 Task: Enable feed tracking for specific objects for users
Action: Mouse moved to (205, 182)
Screenshot: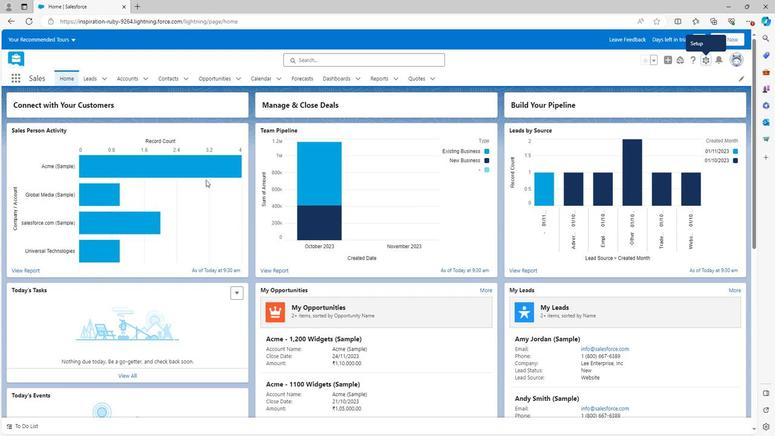 
Action: Mouse scrolled (205, 181) with delta (0, 0)
Screenshot: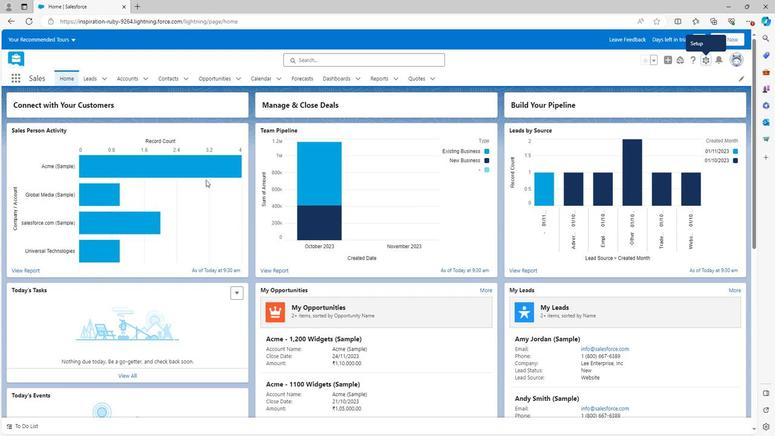 
Action: Mouse scrolled (205, 181) with delta (0, 0)
Screenshot: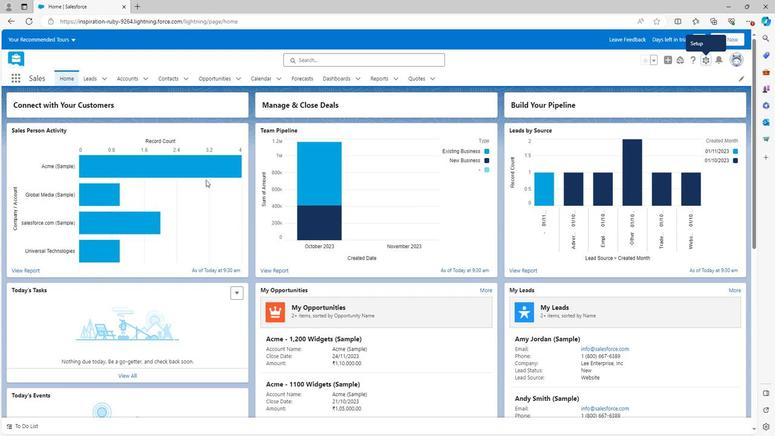 
Action: Mouse scrolled (205, 181) with delta (0, 0)
Screenshot: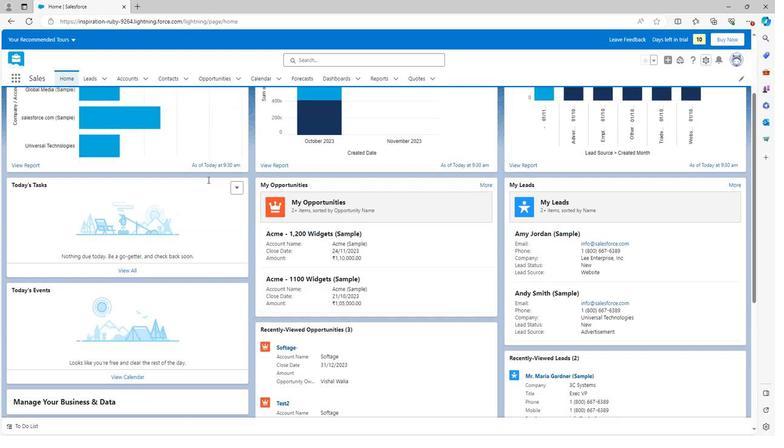 
Action: Mouse scrolled (205, 181) with delta (0, 0)
Screenshot: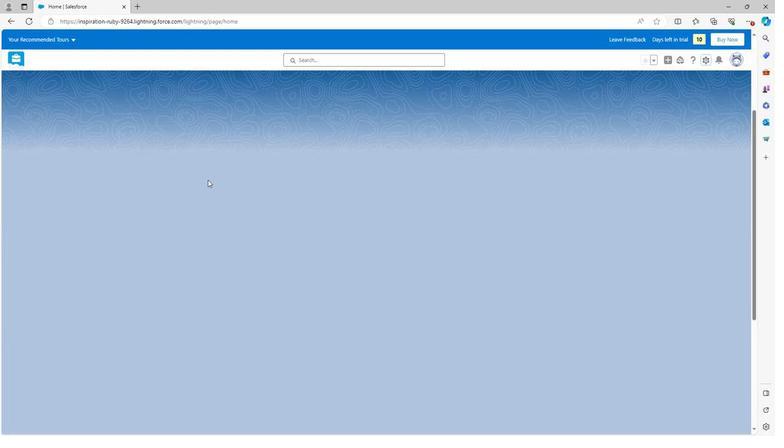 
Action: Mouse scrolled (205, 181) with delta (0, 0)
Screenshot: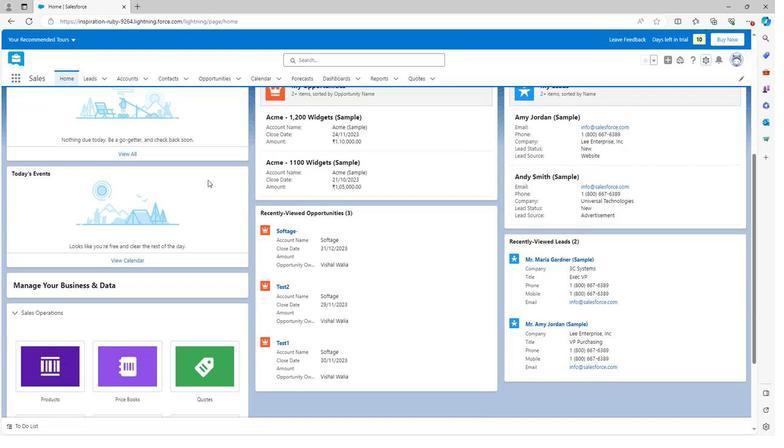 
Action: Mouse scrolled (205, 181) with delta (0, 0)
Screenshot: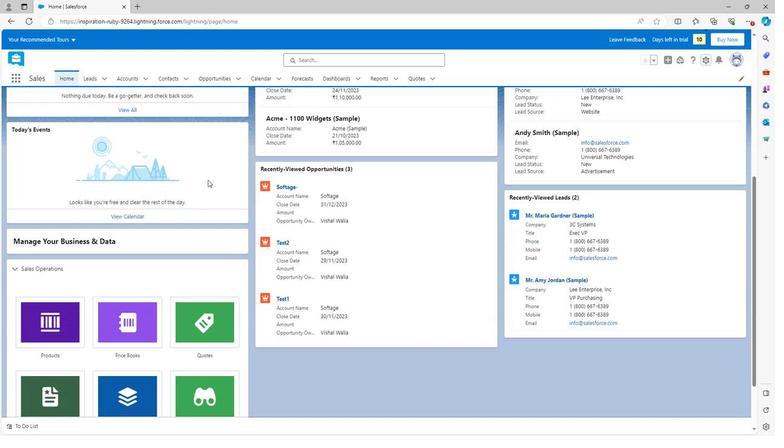 
Action: Mouse scrolled (205, 181) with delta (0, 0)
Screenshot: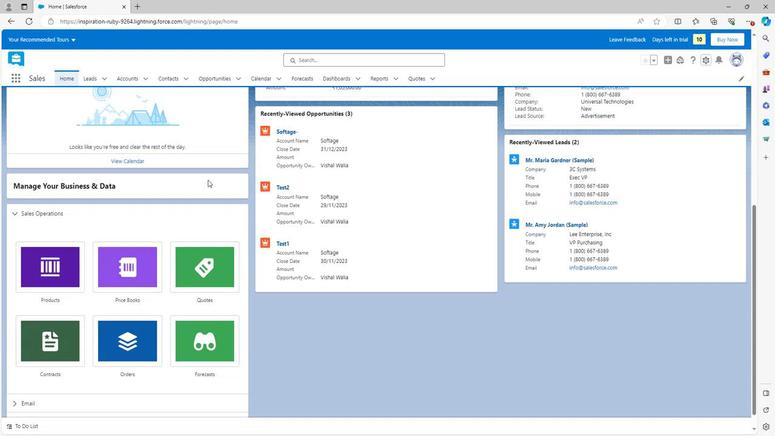 
Action: Mouse scrolled (205, 182) with delta (0, 0)
Screenshot: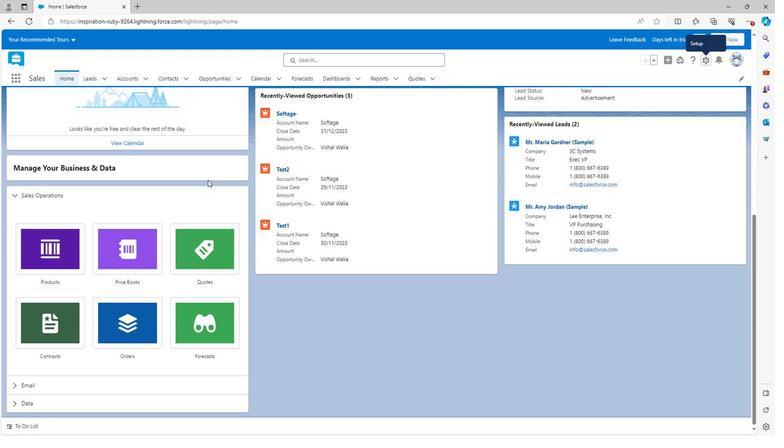 
Action: Mouse scrolled (205, 182) with delta (0, 0)
Screenshot: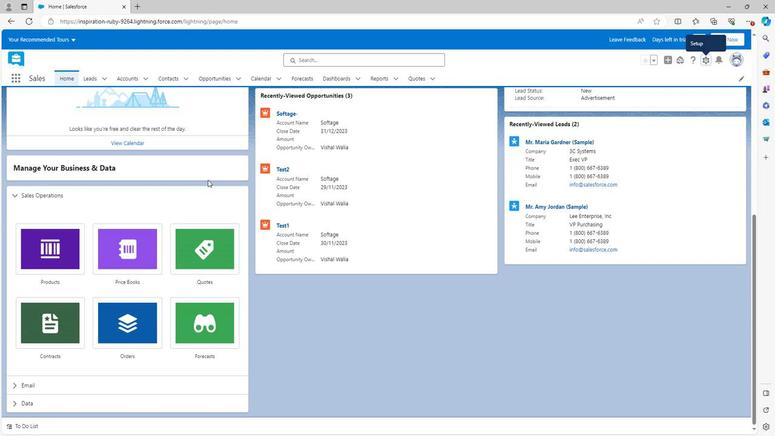 
Action: Mouse scrolled (205, 182) with delta (0, 0)
Screenshot: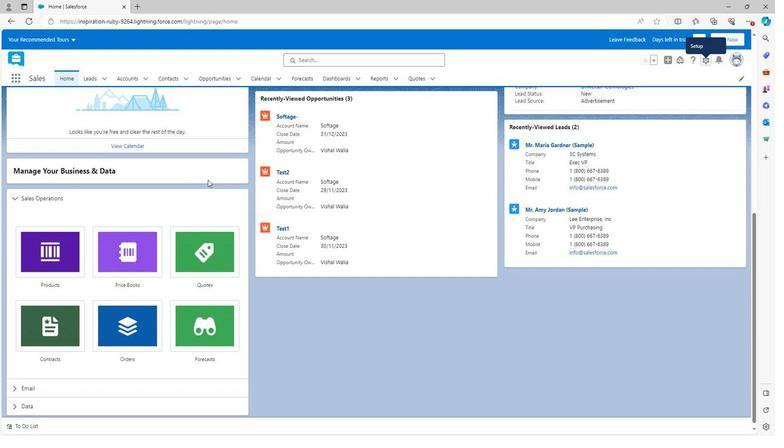 
Action: Mouse scrolled (205, 182) with delta (0, 0)
Screenshot: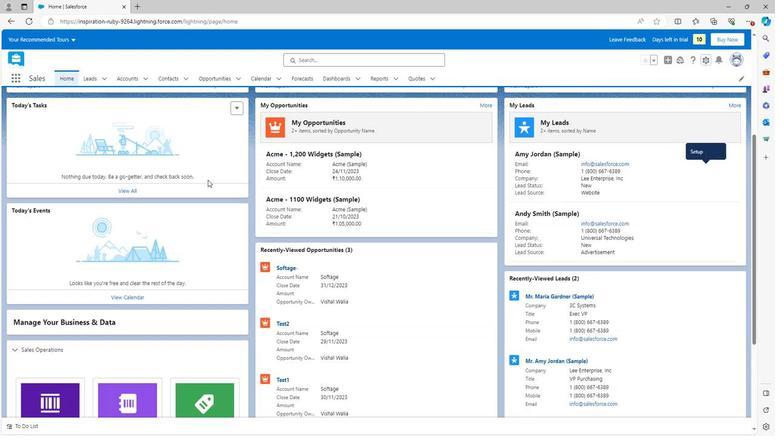 
Action: Mouse scrolled (205, 182) with delta (0, 0)
Screenshot: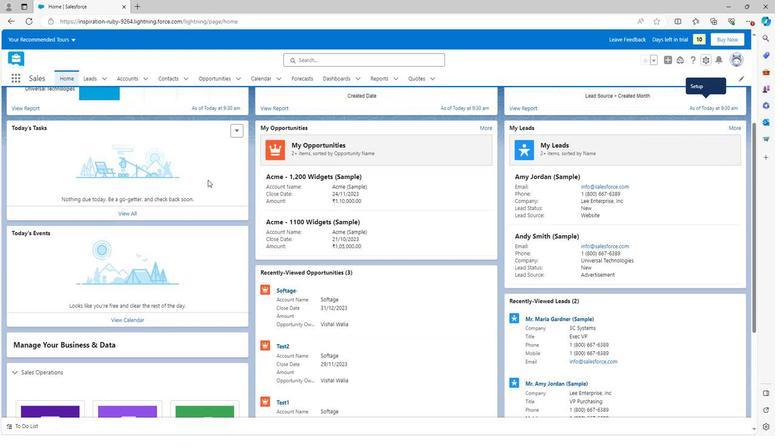 
Action: Mouse scrolled (205, 182) with delta (0, 0)
Screenshot: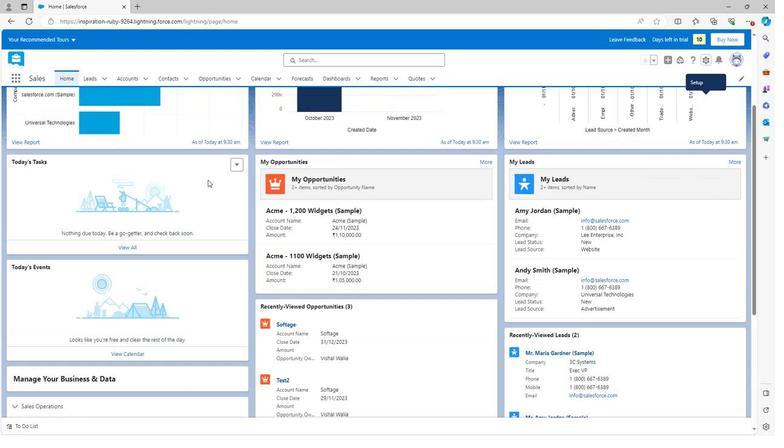 
Action: Mouse scrolled (205, 182) with delta (0, 0)
Screenshot: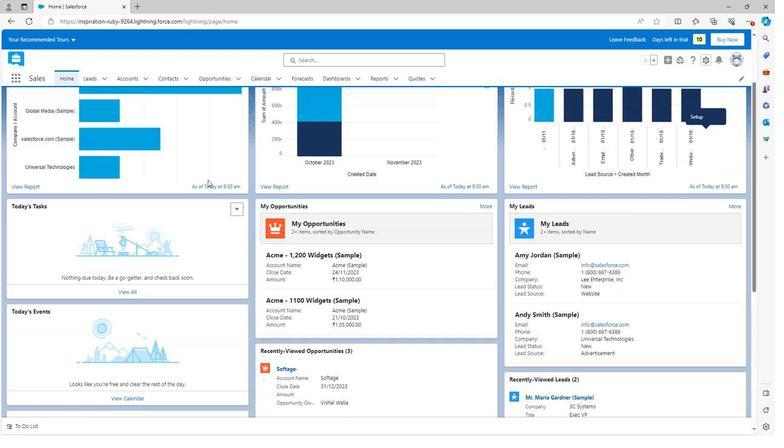
Action: Mouse scrolled (205, 182) with delta (0, 0)
Screenshot: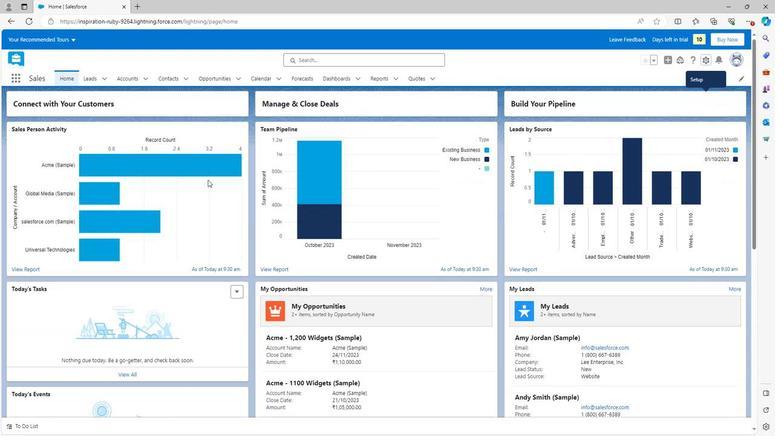 
Action: Mouse moved to (705, 64)
Screenshot: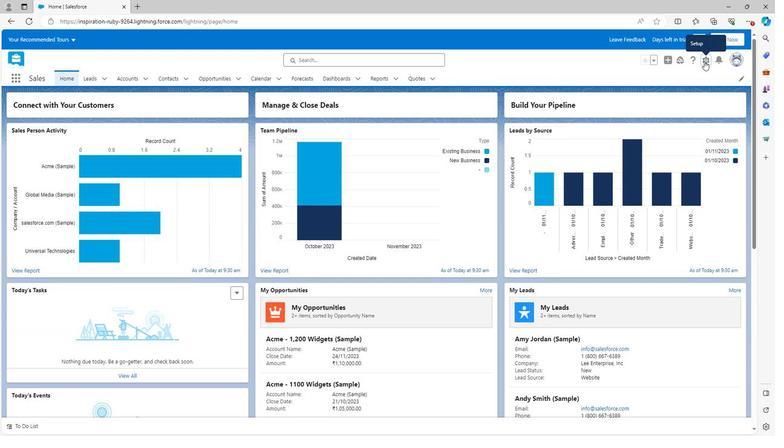 
Action: Mouse pressed left at (705, 64)
Screenshot: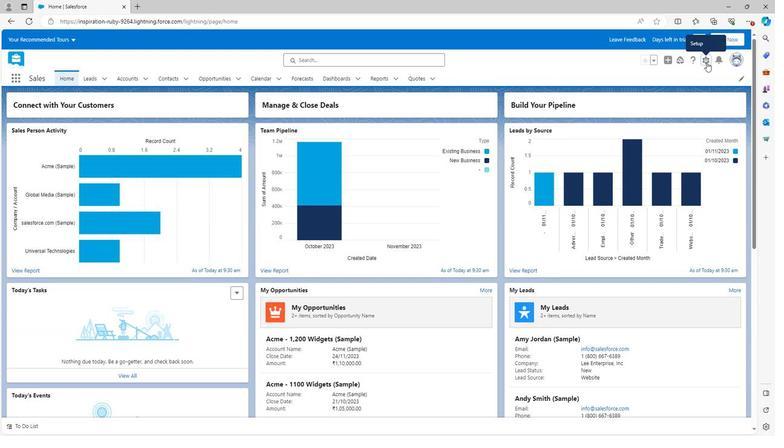 
Action: Mouse moved to (678, 84)
Screenshot: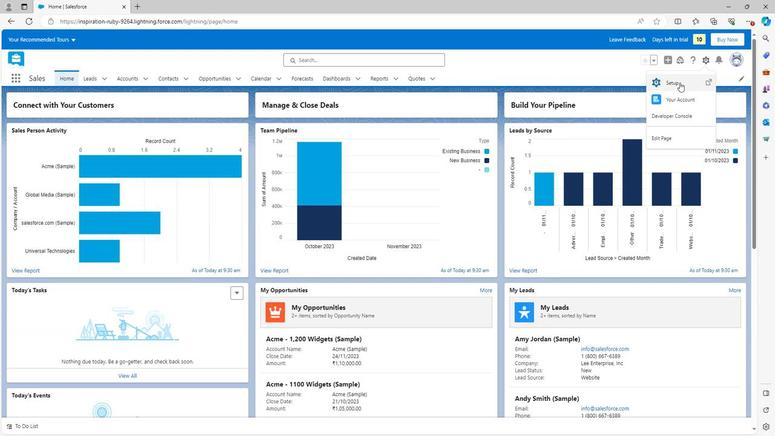 
Action: Mouse pressed left at (678, 84)
Screenshot: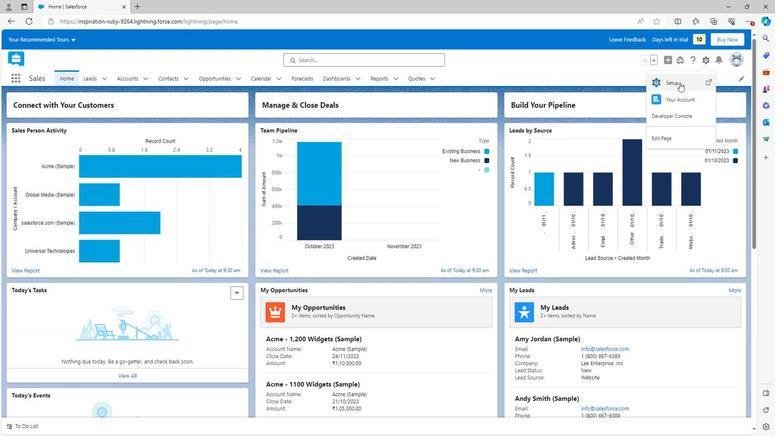 
Action: Mouse moved to (4, 320)
Screenshot: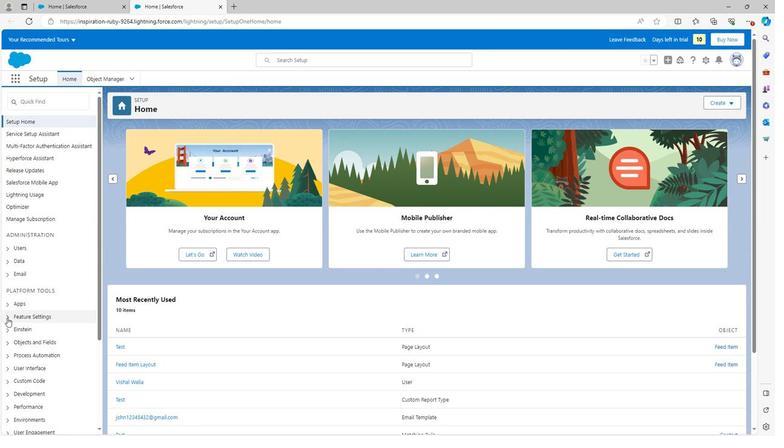 
Action: Mouse pressed left at (4, 320)
Screenshot: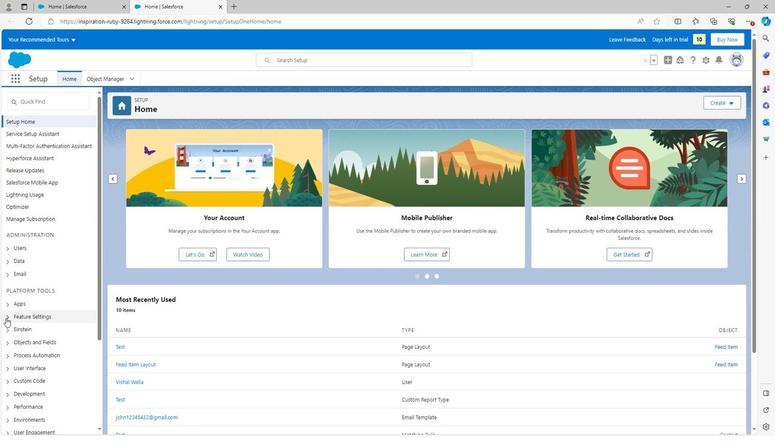 
Action: Mouse moved to (4, 320)
Screenshot: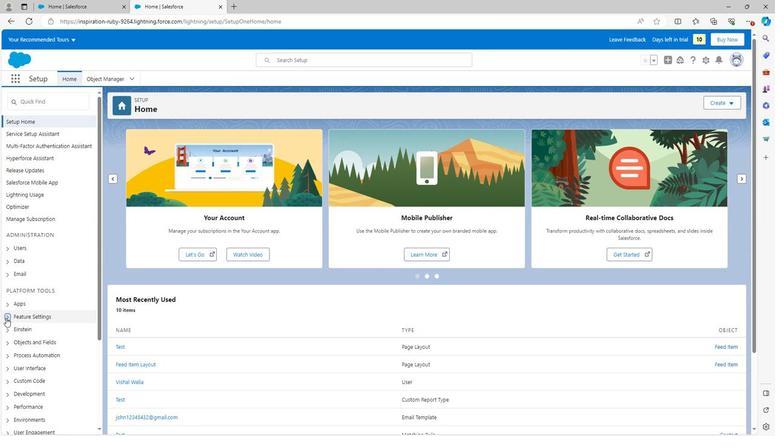 
Action: Mouse scrolled (4, 319) with delta (0, 0)
Screenshot: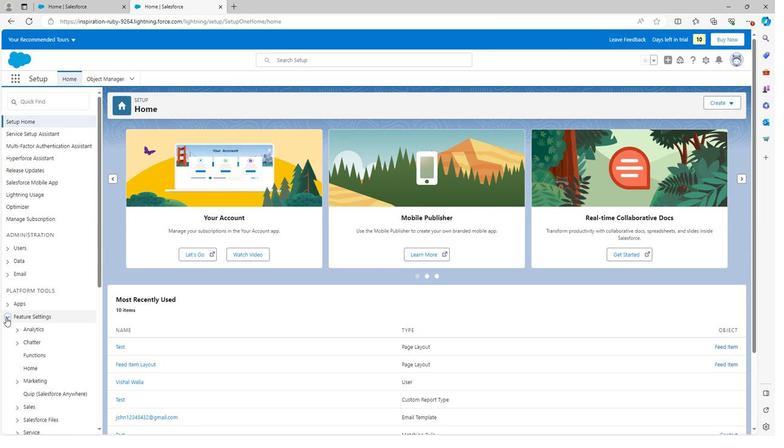 
Action: Mouse scrolled (4, 319) with delta (0, 0)
Screenshot: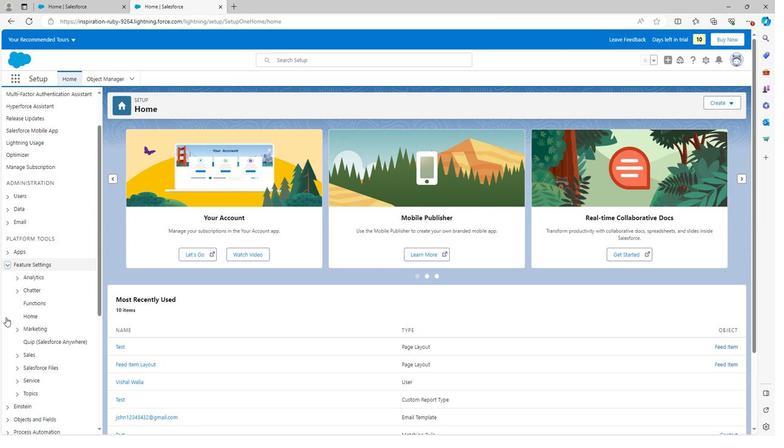 
Action: Mouse scrolled (4, 319) with delta (0, 0)
Screenshot: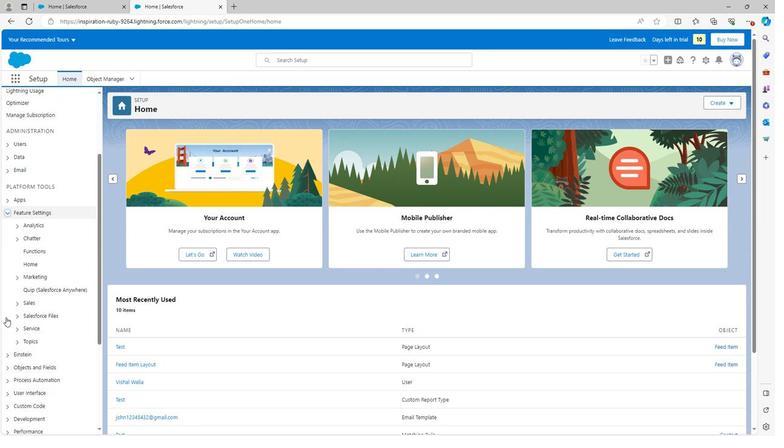 
Action: Mouse moved to (16, 187)
Screenshot: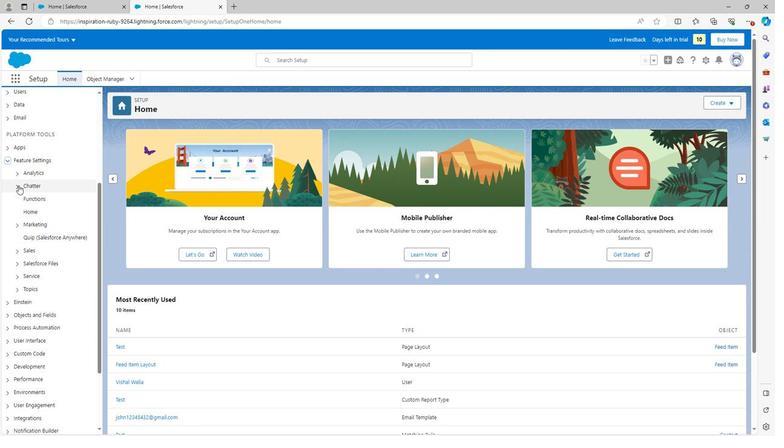 
Action: Mouse pressed left at (16, 187)
Screenshot: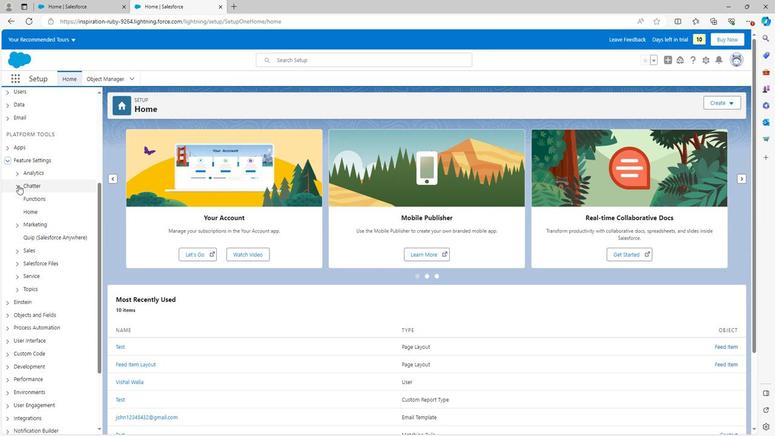
Action: Mouse moved to (38, 239)
Screenshot: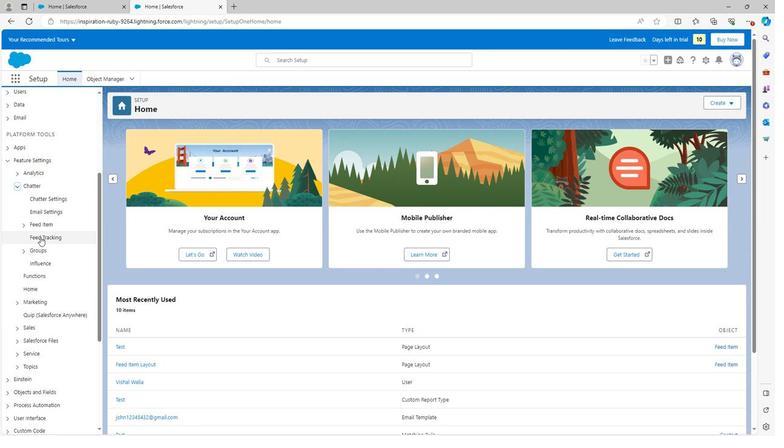 
Action: Mouse pressed left at (38, 239)
Screenshot: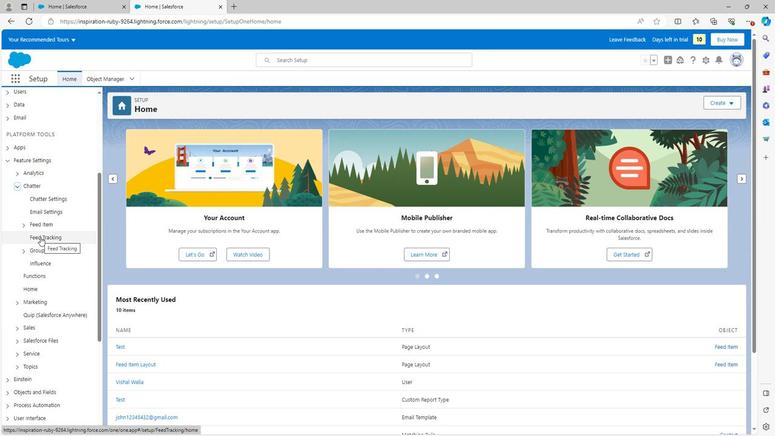 
Action: Mouse moved to (187, 202)
Screenshot: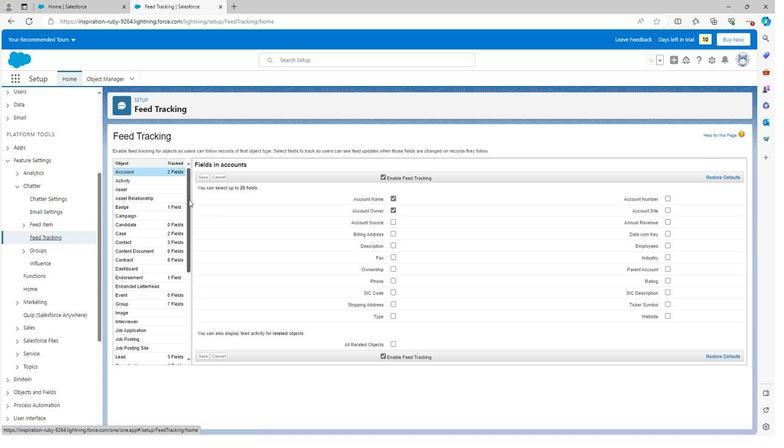 
Action: Mouse pressed left at (187, 202)
Screenshot: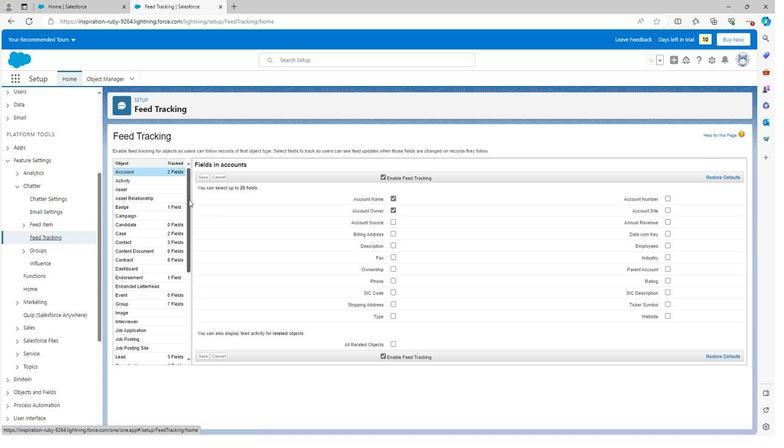 
Action: Mouse moved to (441, 234)
Screenshot: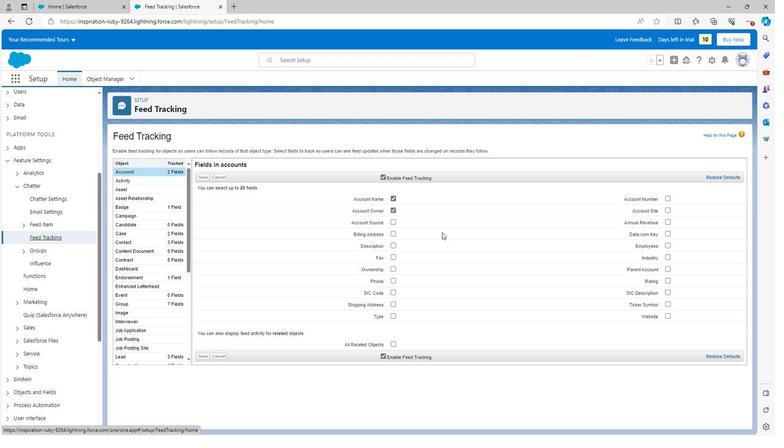 
Action: Mouse scrolled (441, 234) with delta (0, 0)
Screenshot: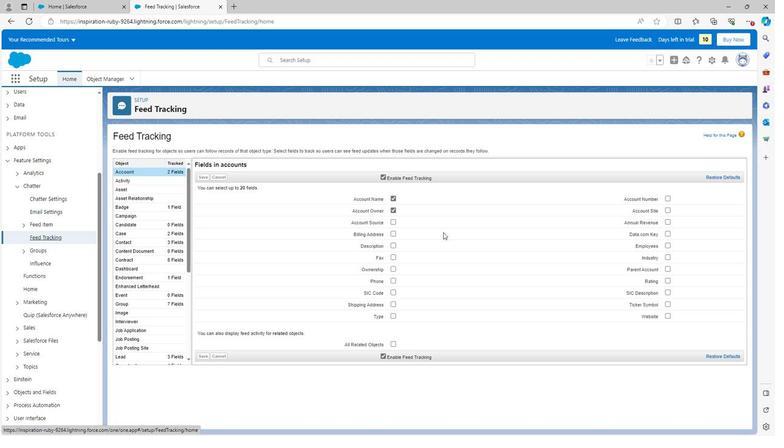 
Action: Mouse scrolled (441, 234) with delta (0, 0)
Screenshot: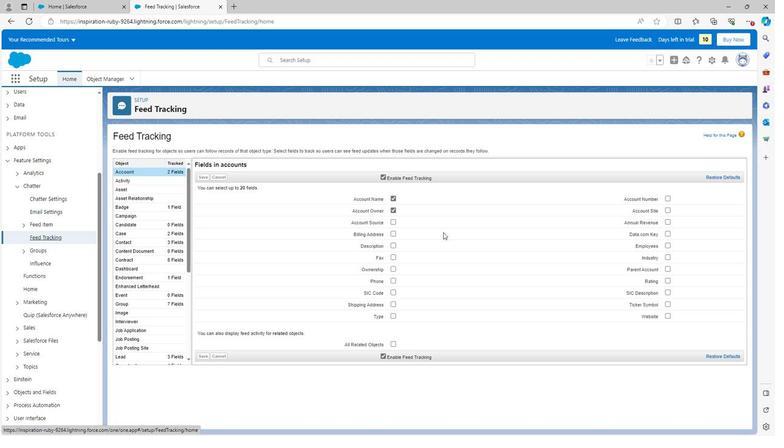 
Action: Mouse scrolled (441, 234) with delta (0, 0)
Screenshot: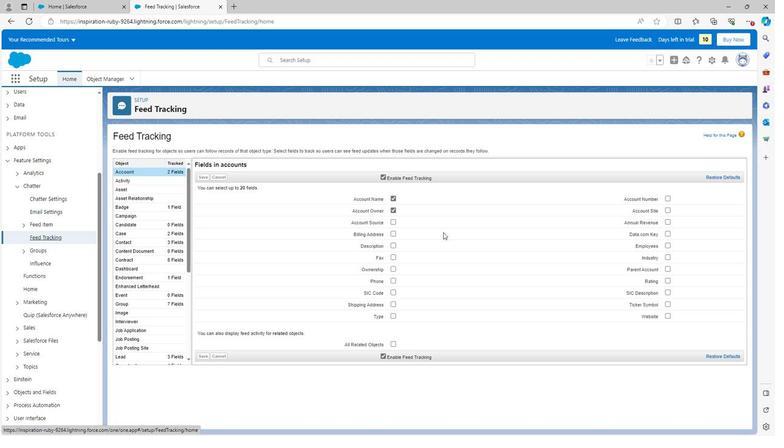 
Action: Mouse moved to (393, 224)
Screenshot: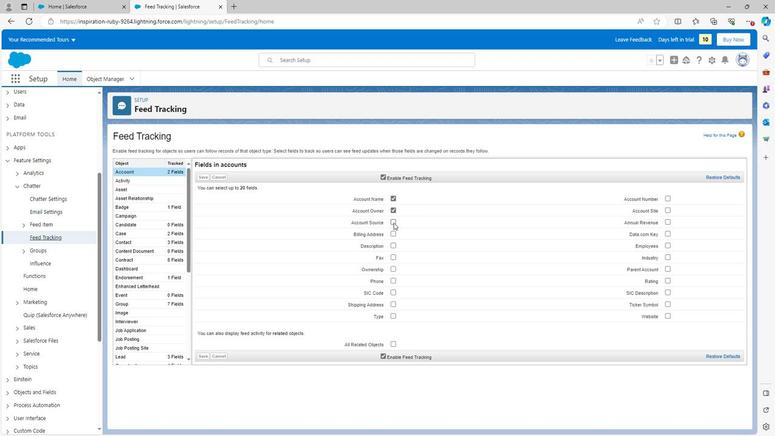 
Action: Mouse pressed left at (393, 224)
Screenshot: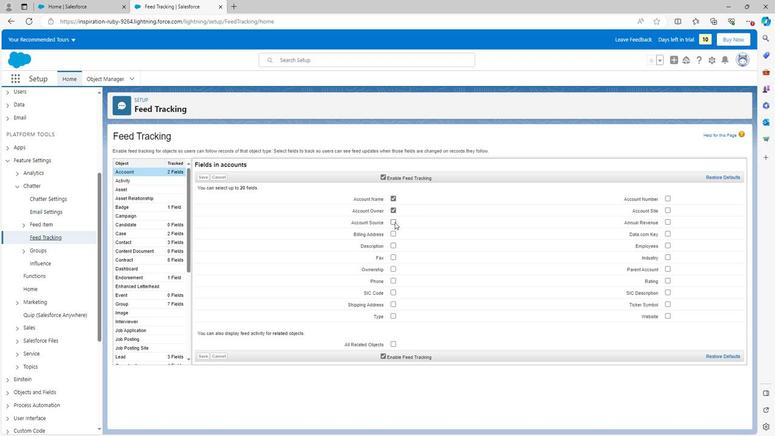 
Action: Mouse moved to (390, 239)
Screenshot: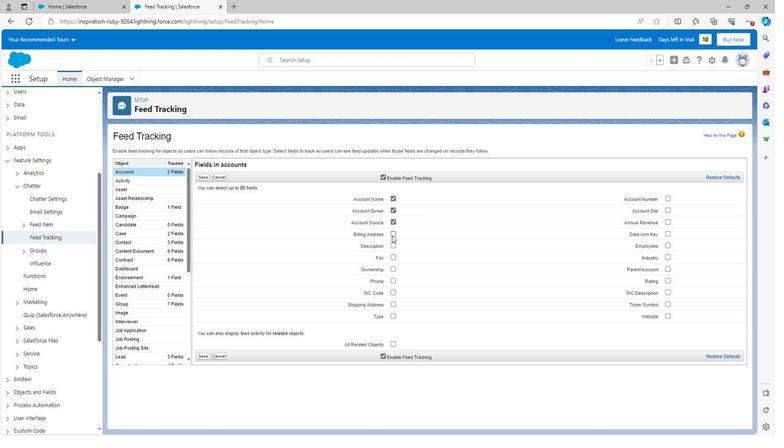 
Action: Mouse pressed left at (390, 239)
Screenshot: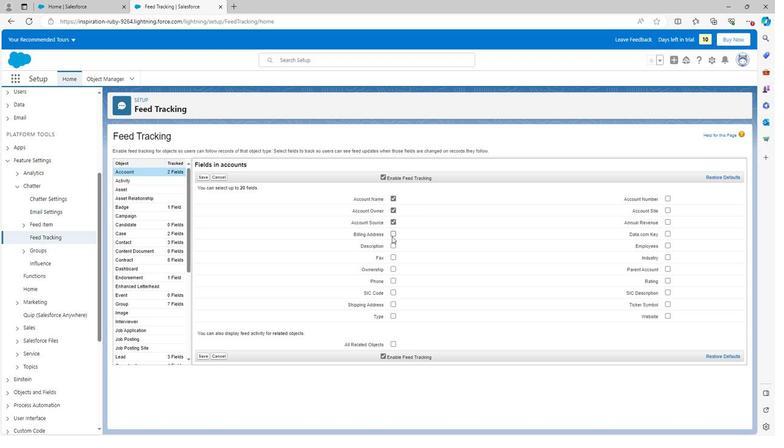 
Action: Mouse moved to (391, 225)
Screenshot: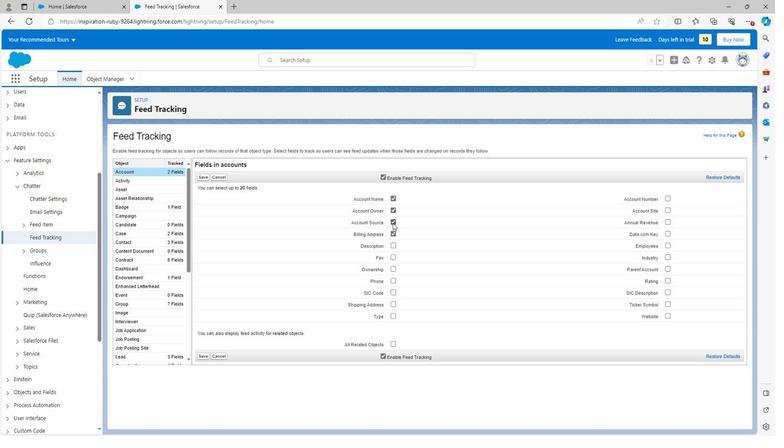 
Action: Mouse pressed left at (391, 225)
Screenshot: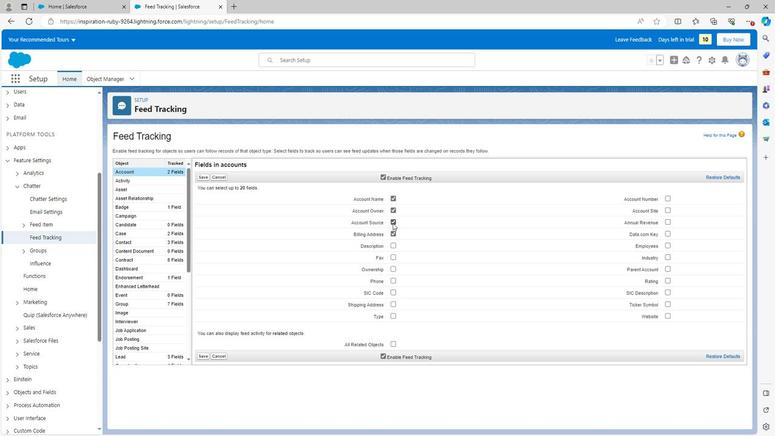 
Action: Mouse moved to (391, 213)
Screenshot: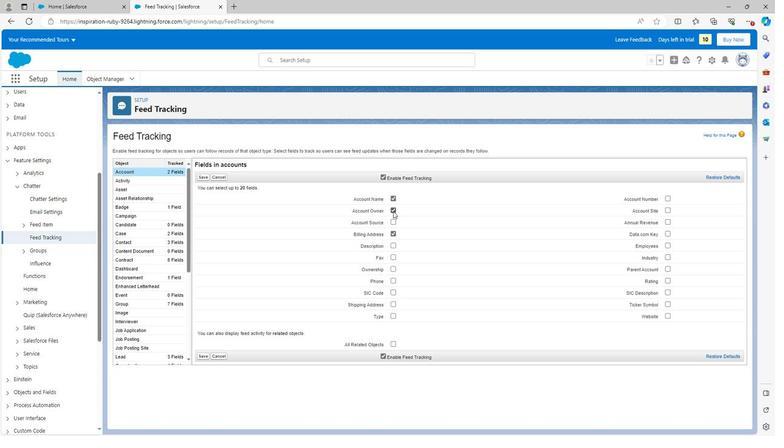 
Action: Mouse pressed left at (391, 213)
Screenshot: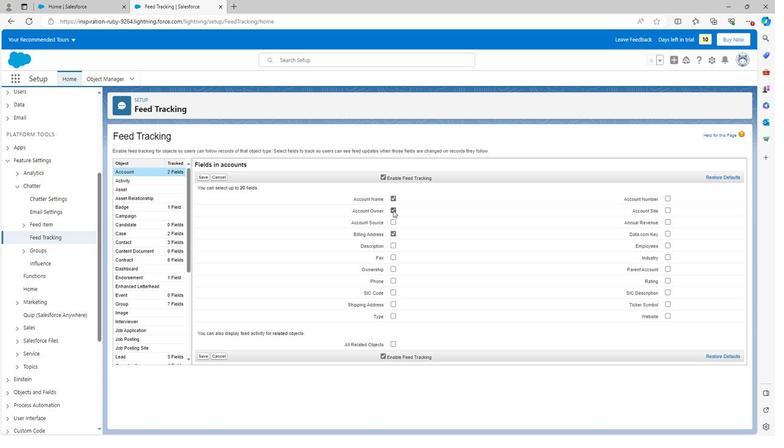 
Action: Mouse moved to (391, 215)
Screenshot: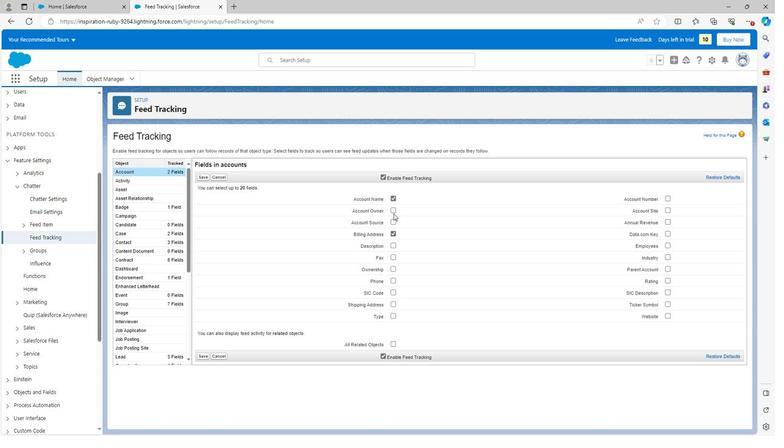 
Action: Mouse pressed left at (391, 215)
Screenshot: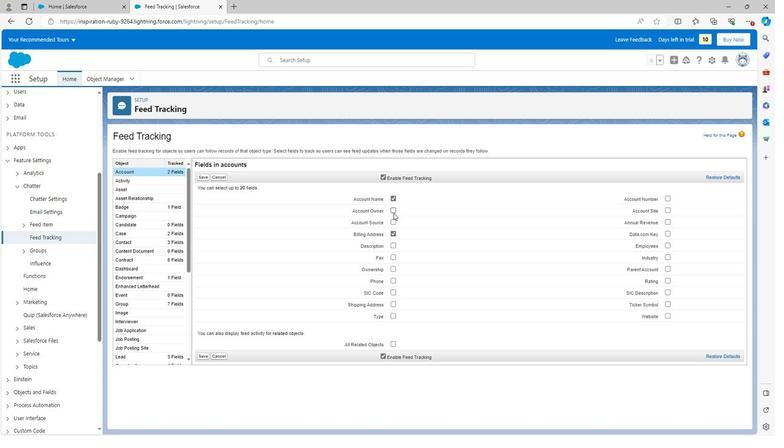 
Action: Mouse moved to (390, 235)
Screenshot: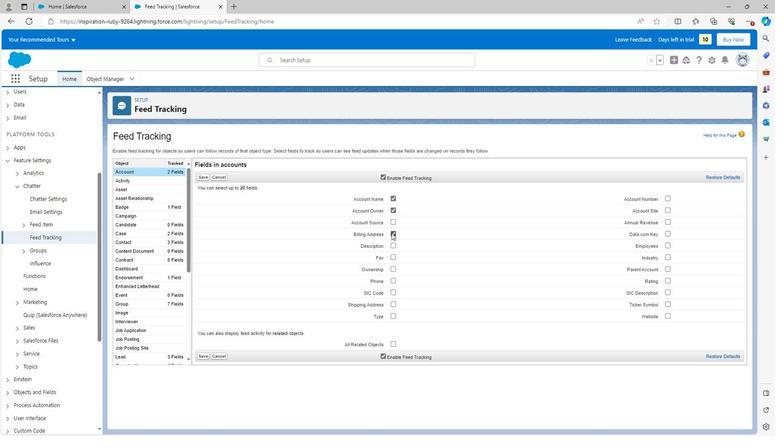 
Action: Mouse pressed left at (390, 235)
Screenshot: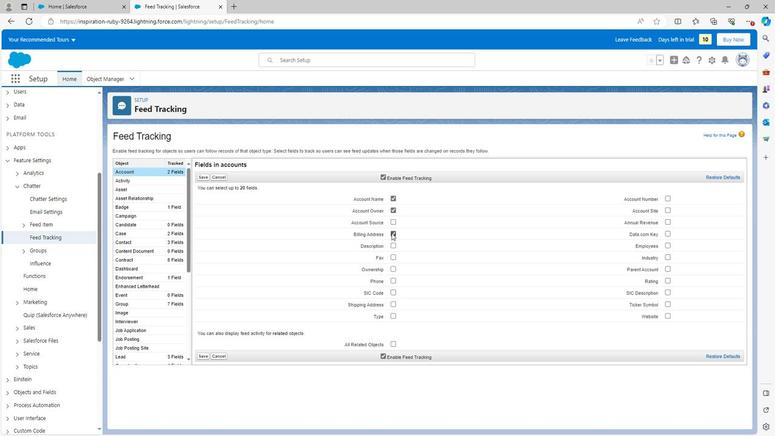 
Action: Mouse moved to (201, 177)
Screenshot: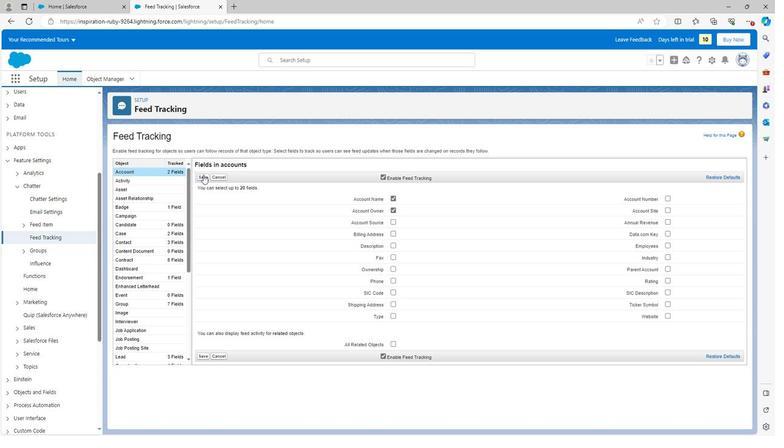 
Action: Mouse pressed left at (201, 177)
Screenshot: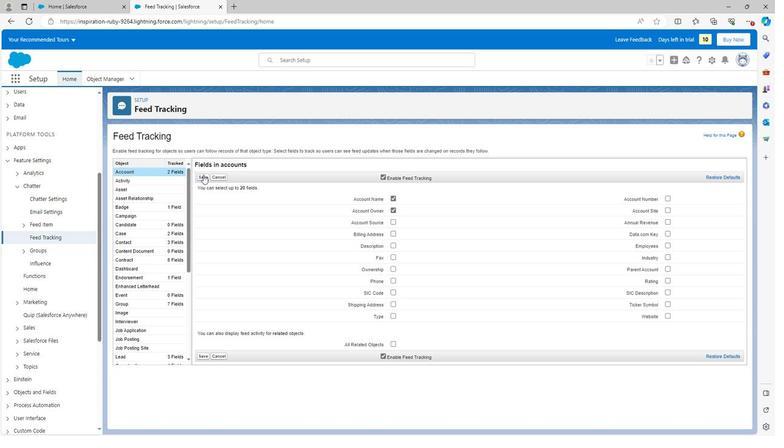 
Action: Mouse moved to (417, 161)
Screenshot: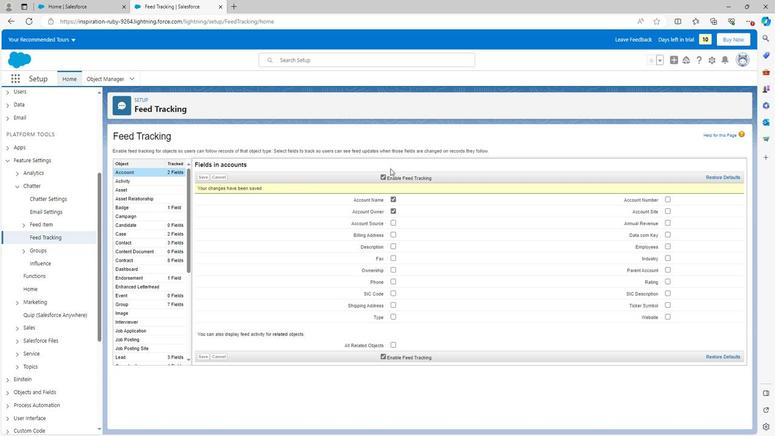 
